 Task: Check the data of "Total inbound calls".
Action: Mouse moved to (45, 295)
Screenshot: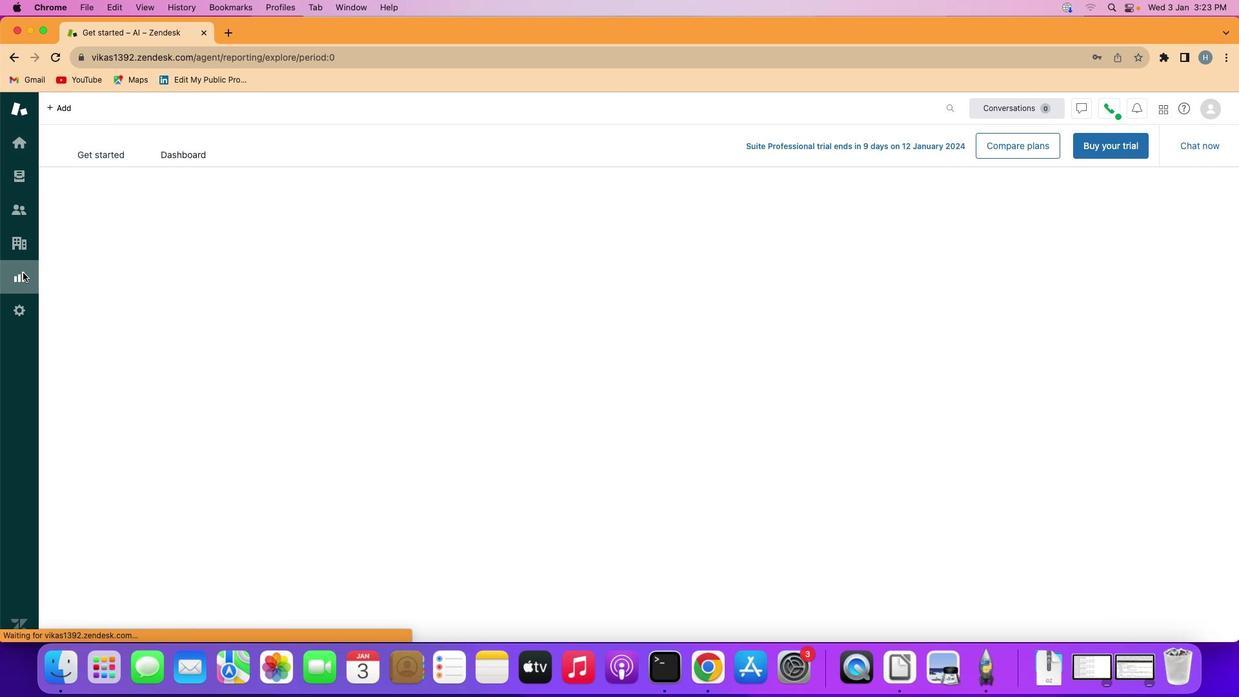
Action: Mouse pressed left at (45, 295)
Screenshot: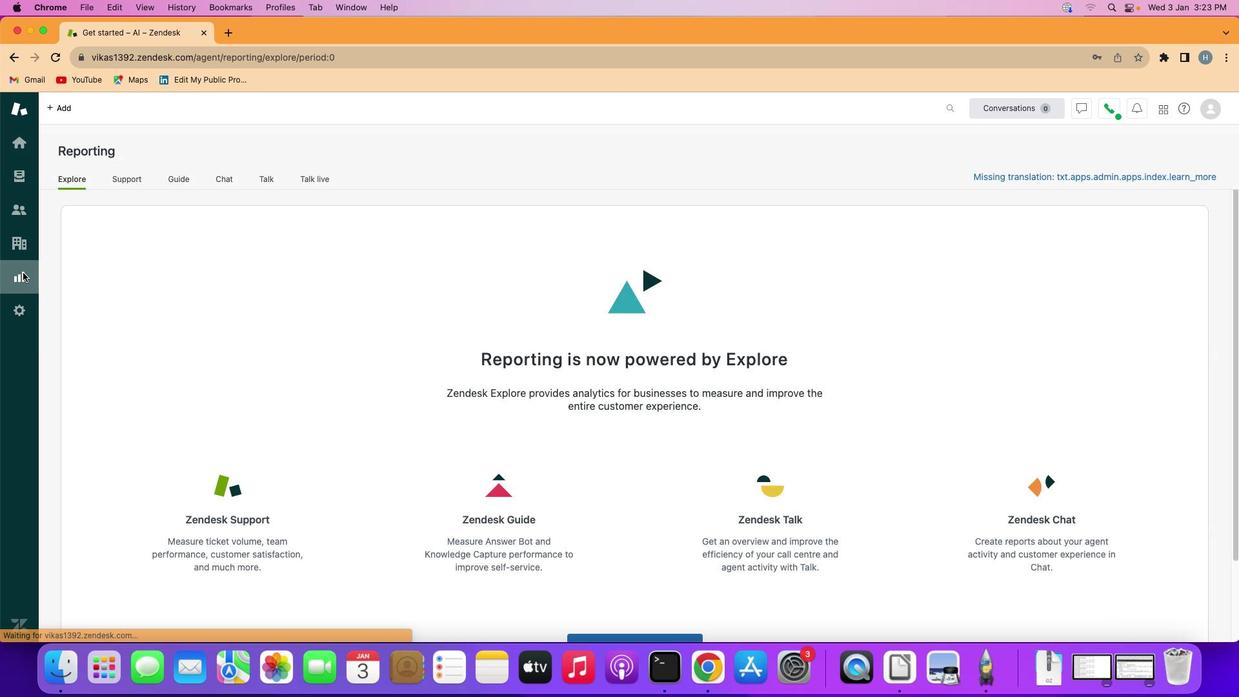
Action: Mouse moved to (340, 200)
Screenshot: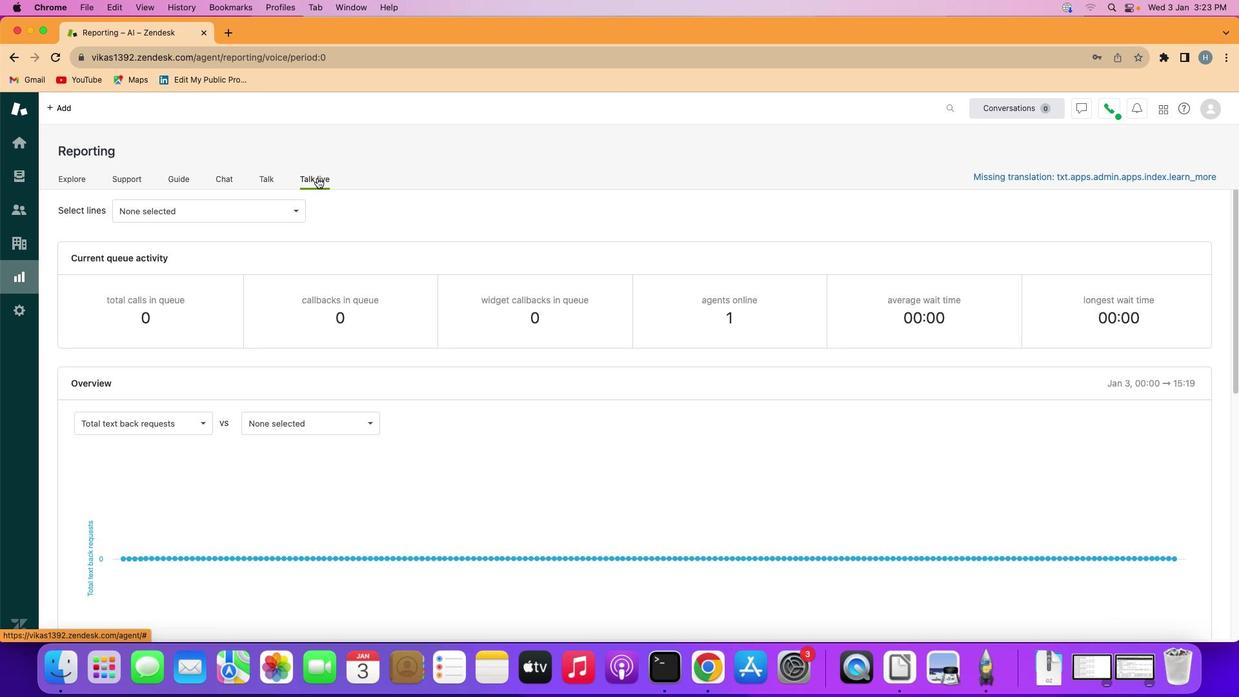 
Action: Mouse pressed left at (340, 200)
Screenshot: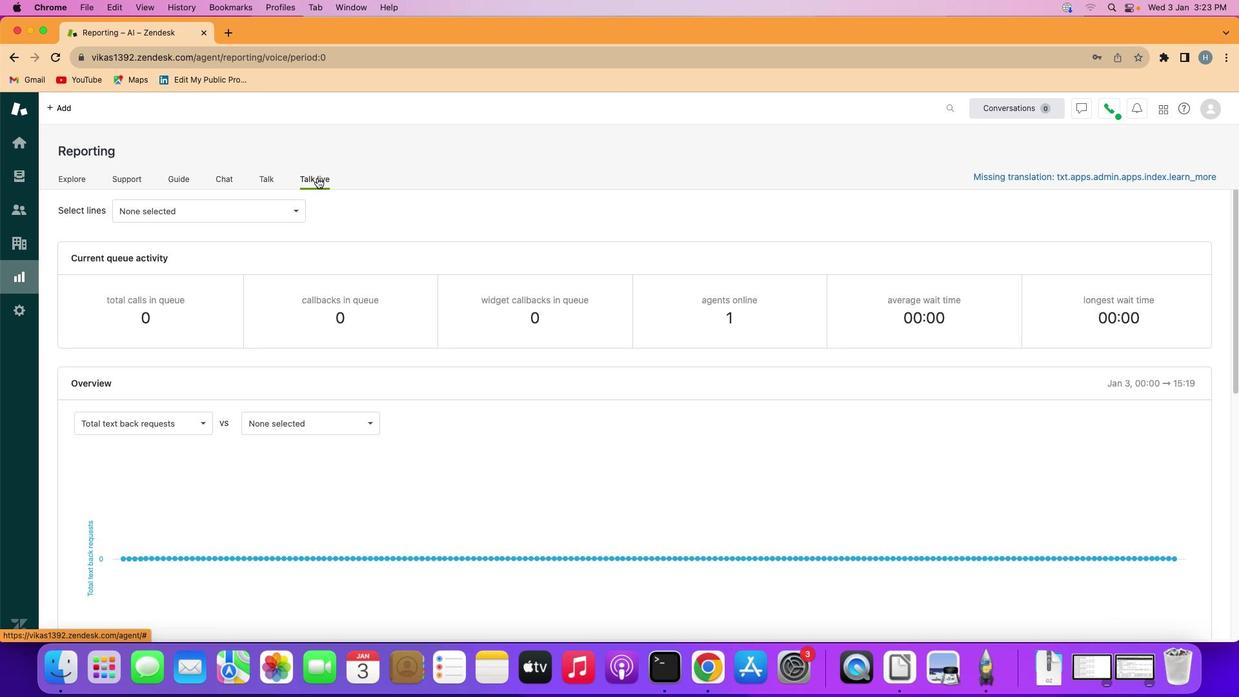 
Action: Mouse moved to (228, 445)
Screenshot: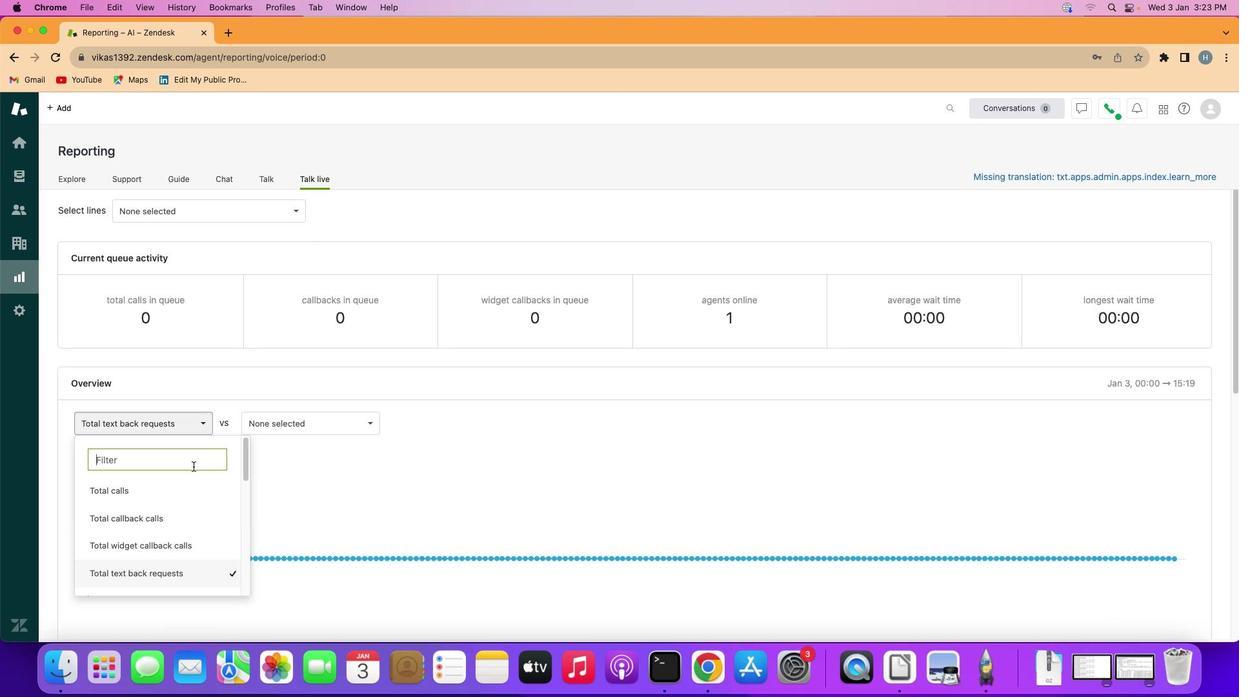 
Action: Mouse pressed left at (228, 445)
Screenshot: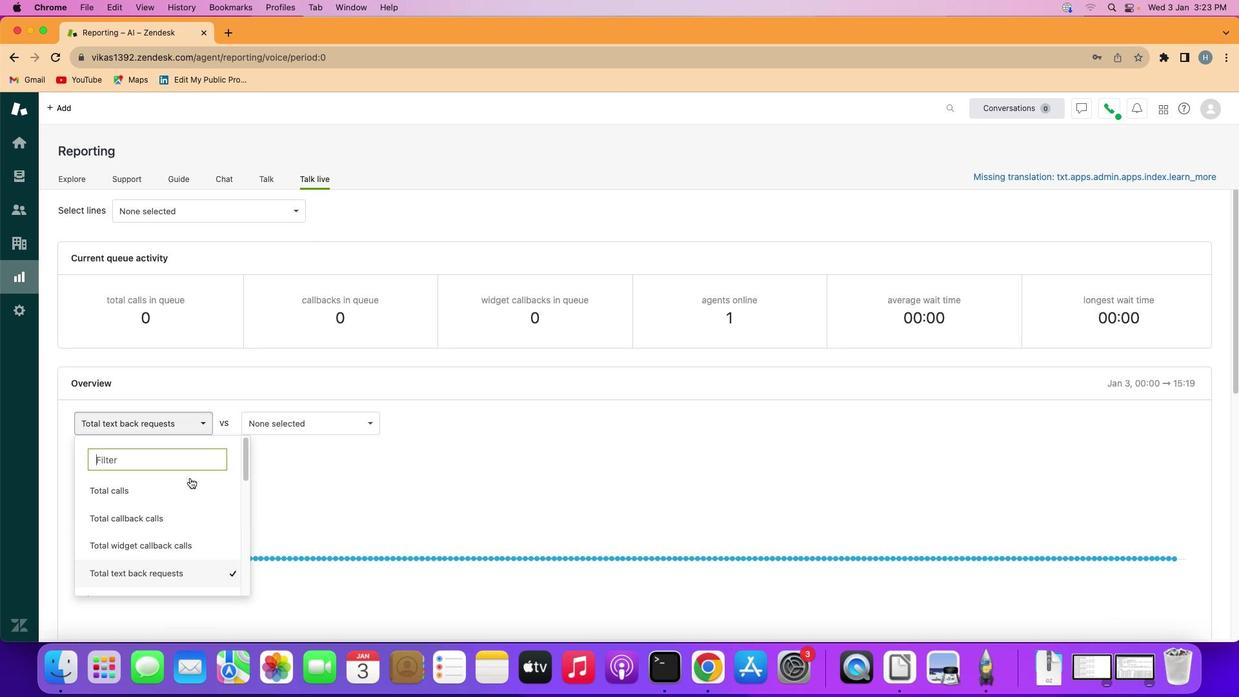 
Action: Mouse moved to (209, 519)
Screenshot: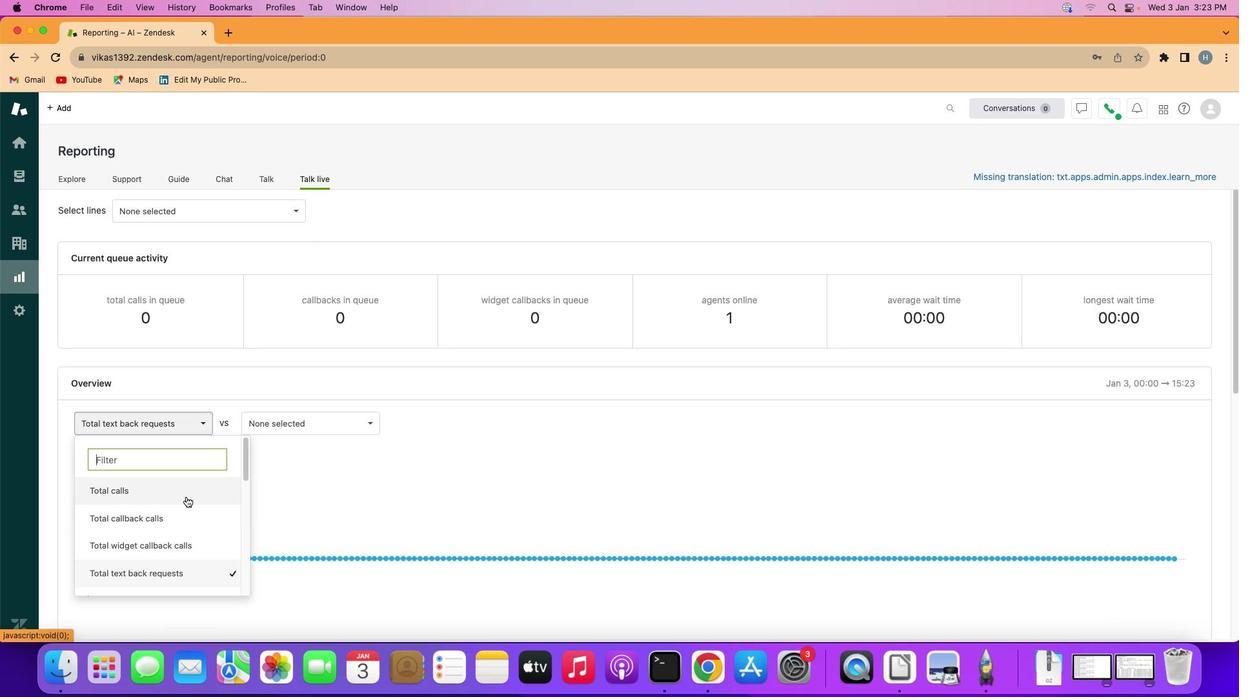 
Action: Mouse scrolled (209, 519) with delta (22, 23)
Screenshot: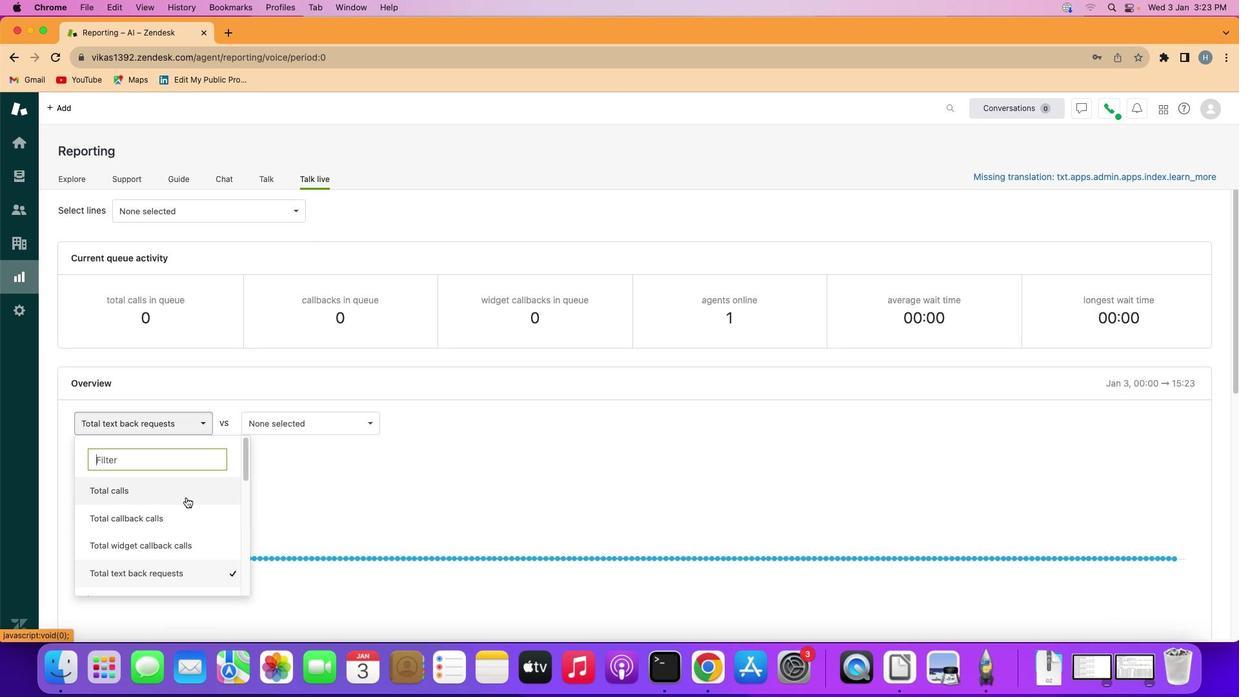 
Action: Mouse scrolled (209, 519) with delta (22, 21)
Screenshot: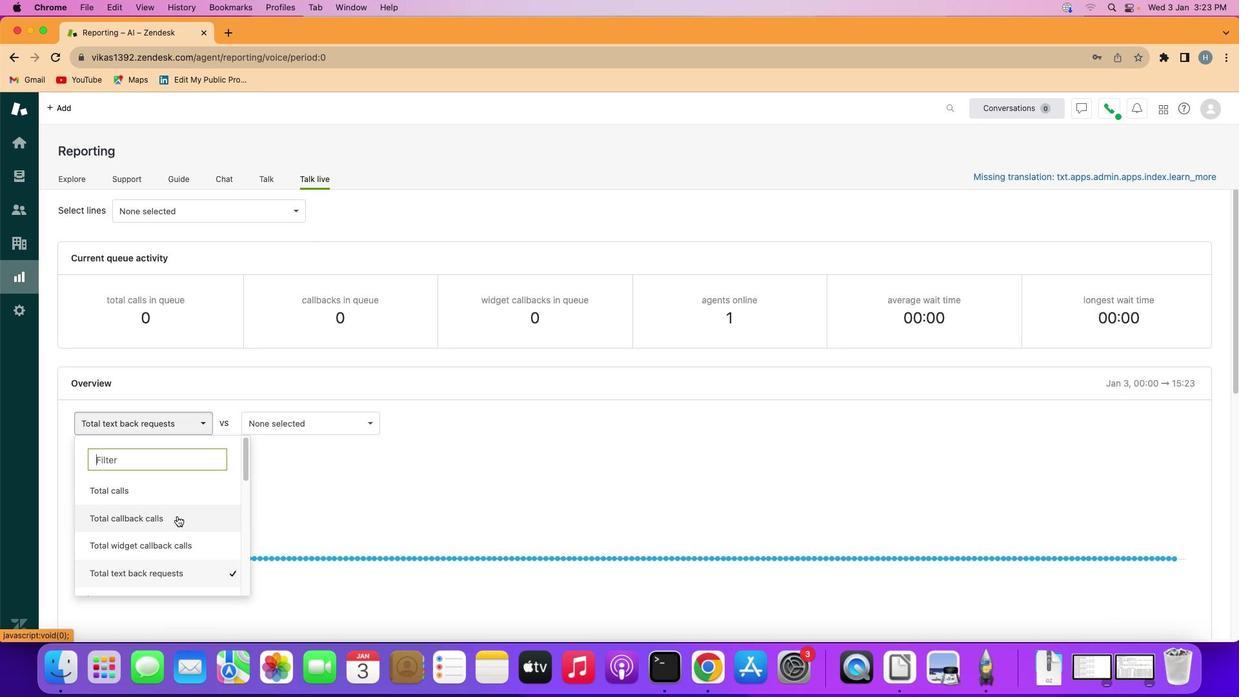 
Action: Mouse scrolled (209, 519) with delta (22, 21)
Screenshot: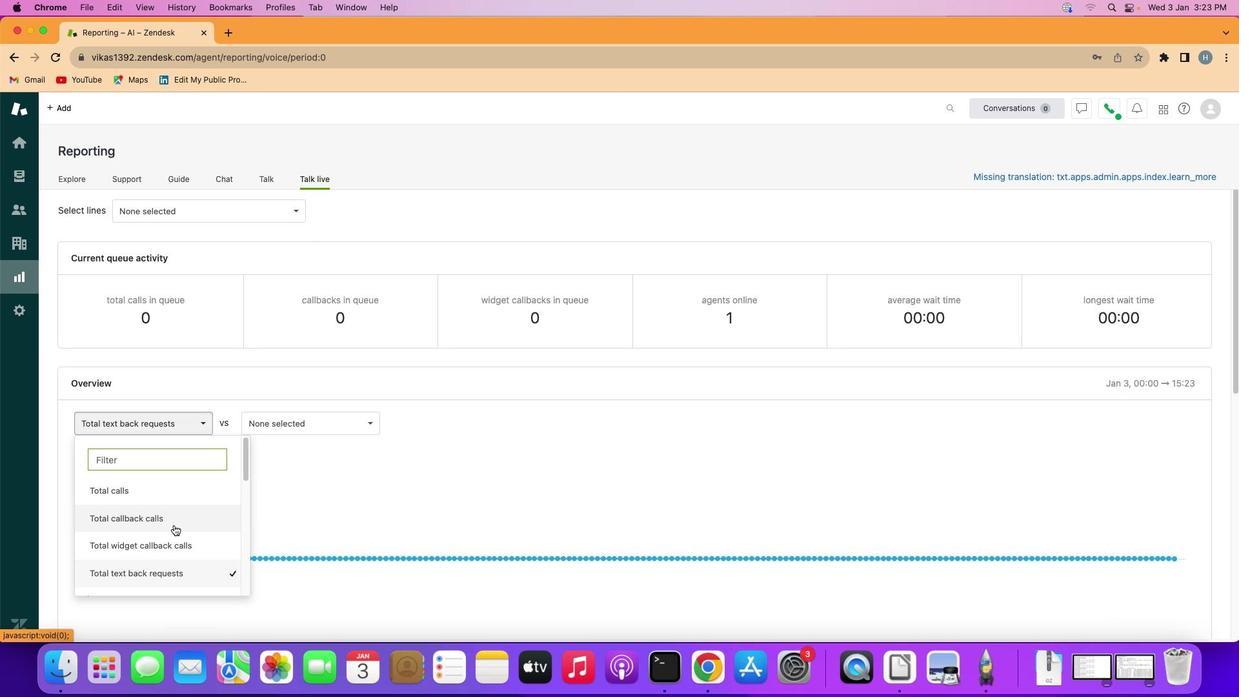 
Action: Mouse moved to (209, 519)
Screenshot: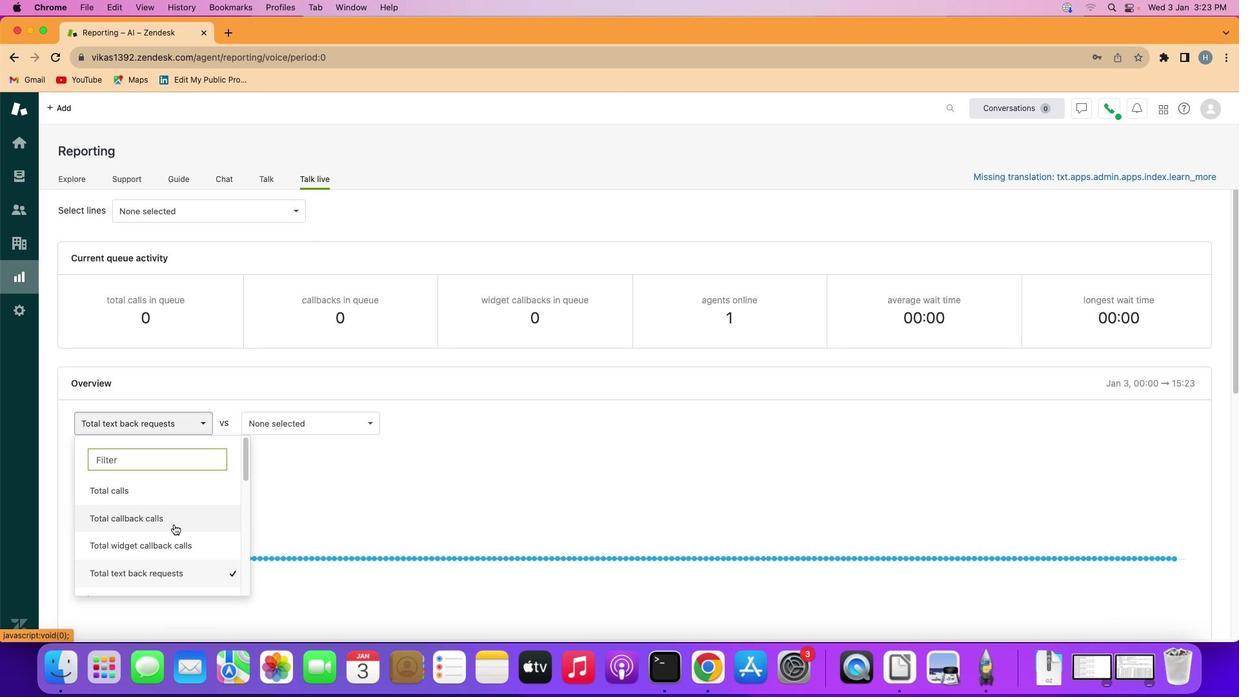 
Action: Mouse scrolled (209, 519) with delta (22, 21)
Screenshot: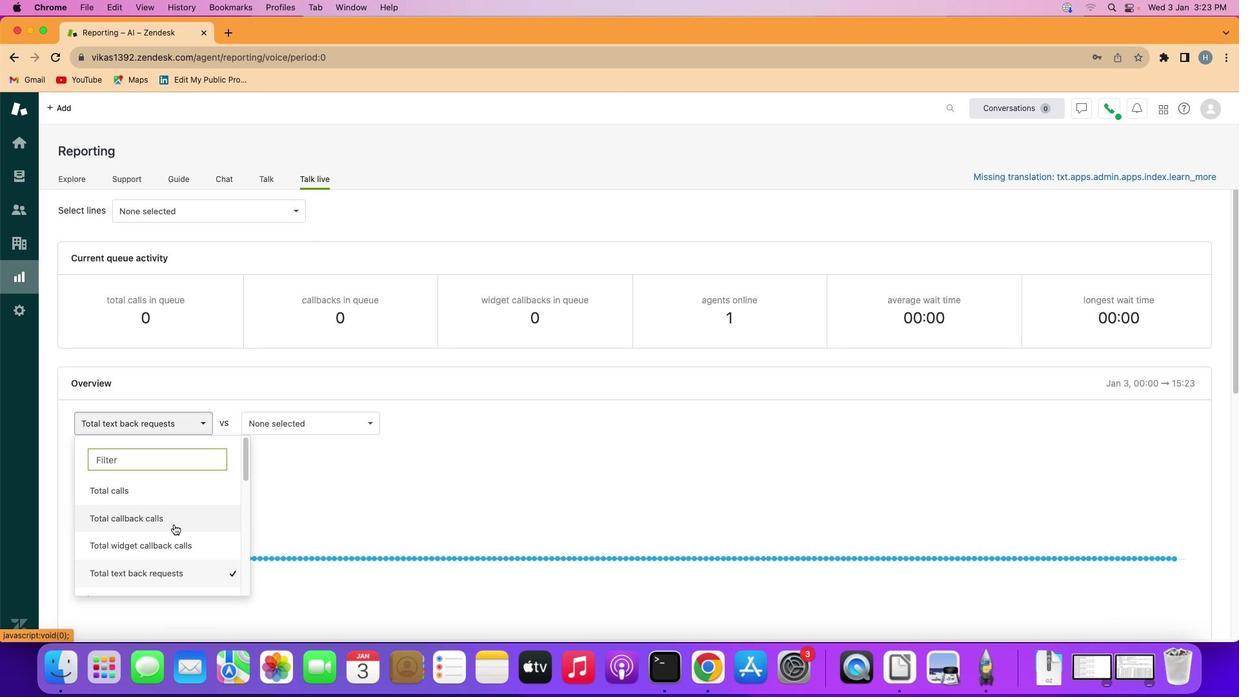 
Action: Mouse moved to (209, 519)
Screenshot: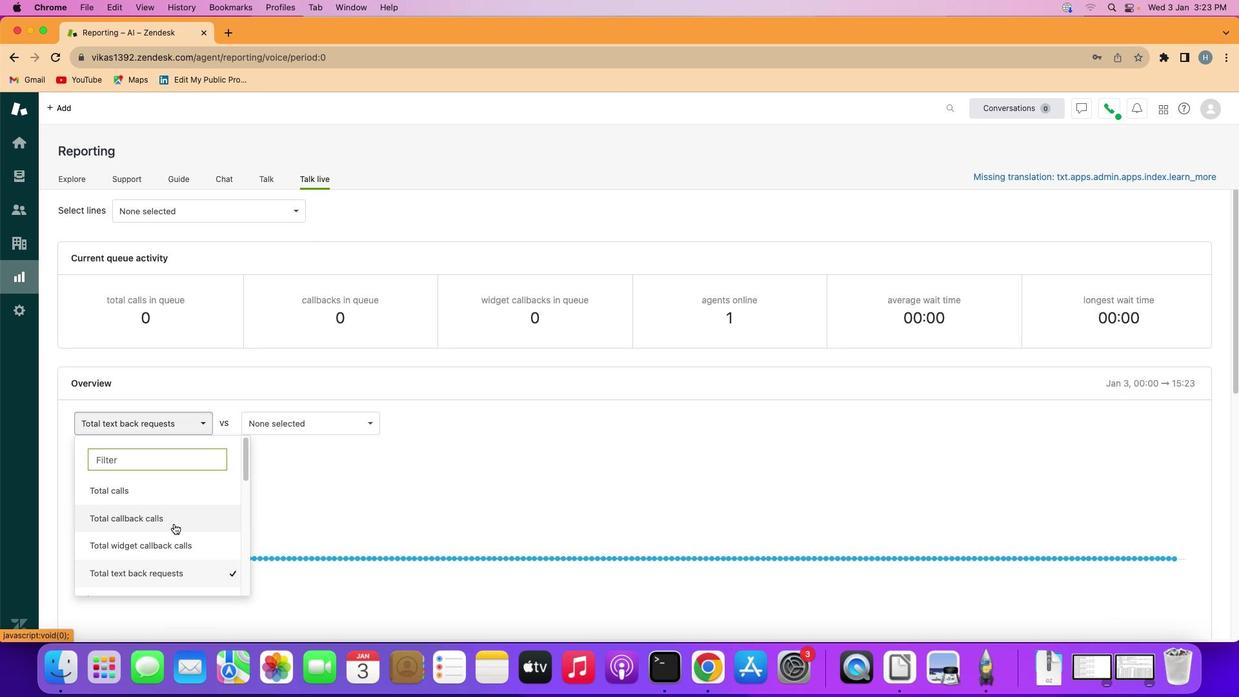 
Action: Mouse scrolled (209, 519) with delta (22, 21)
Screenshot: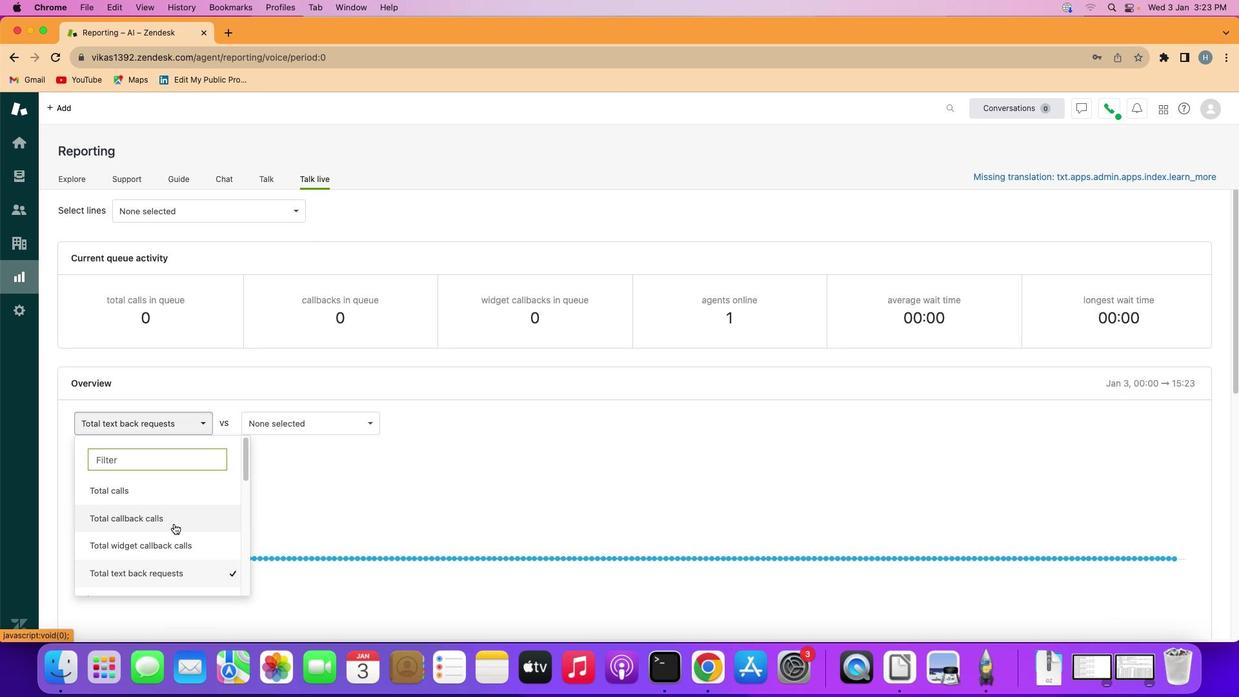 
Action: Mouse moved to (196, 546)
Screenshot: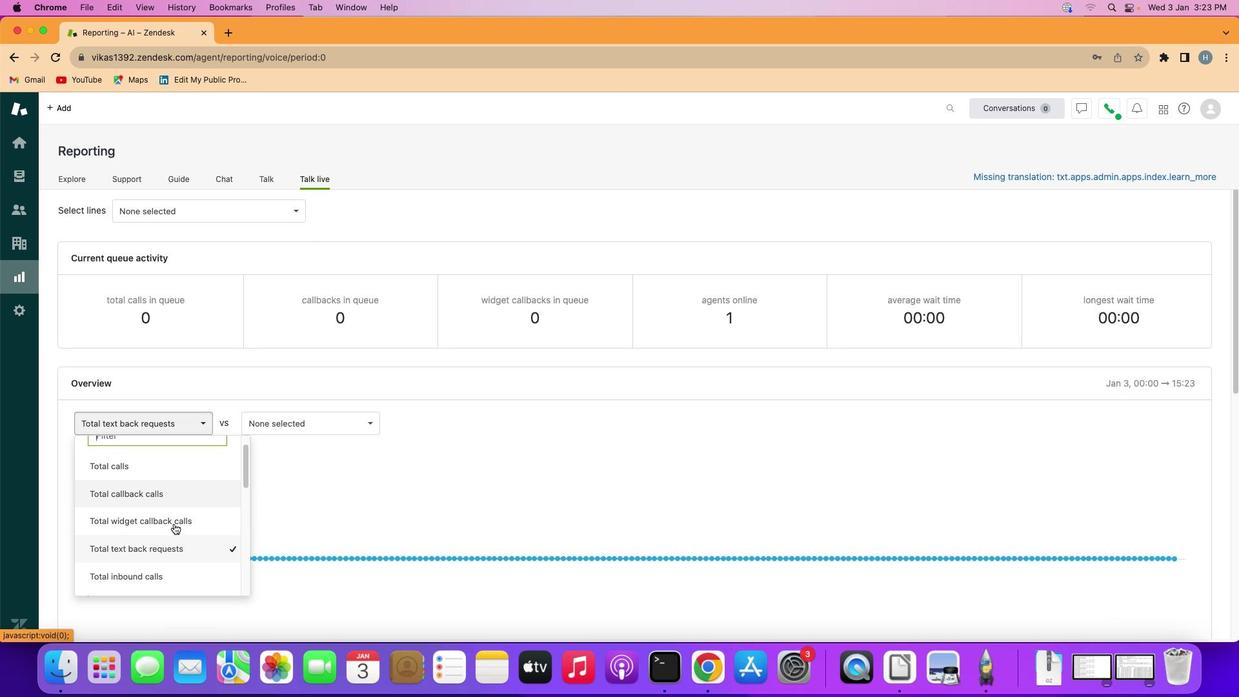 
Action: Mouse scrolled (196, 546) with delta (22, 21)
Screenshot: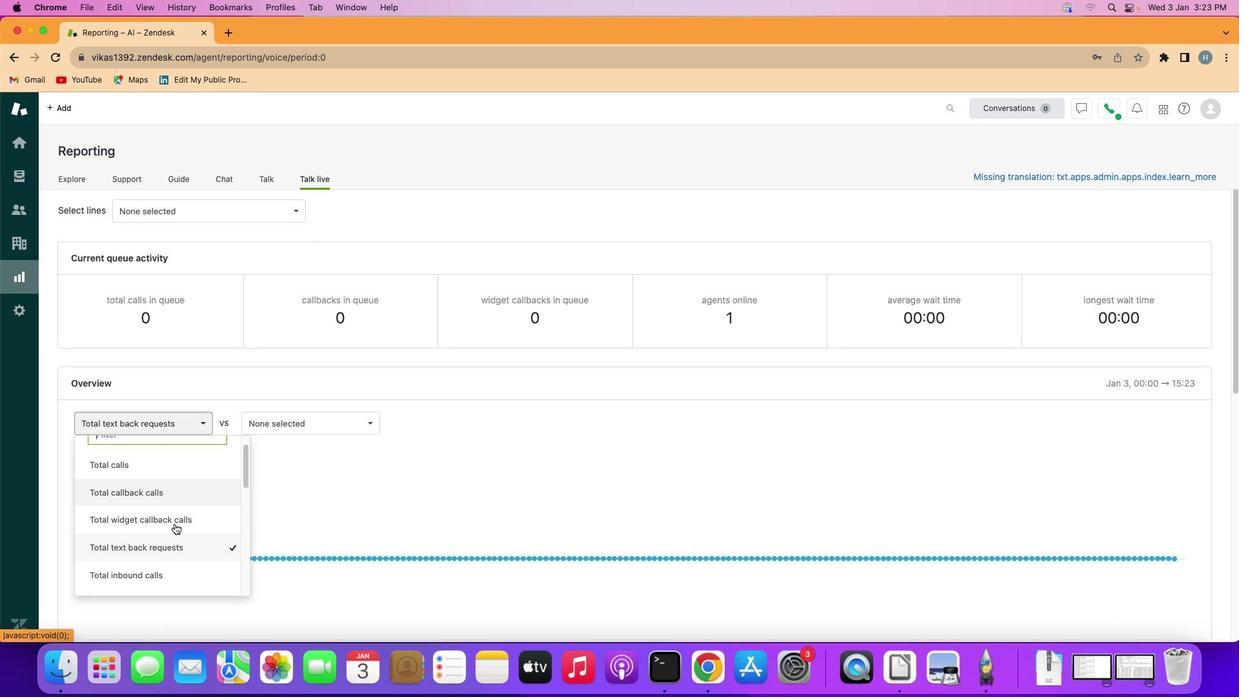 
Action: Mouse scrolled (196, 546) with delta (22, 21)
Screenshot: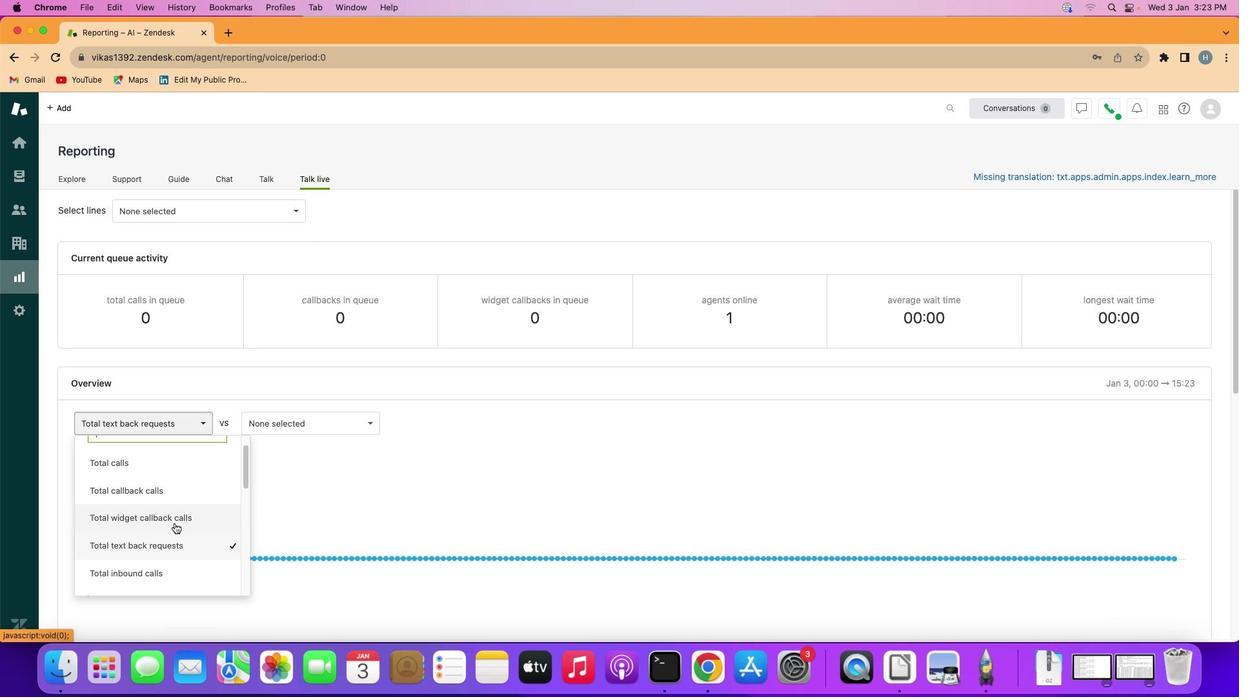 
Action: Mouse scrolled (196, 546) with delta (22, 21)
Screenshot: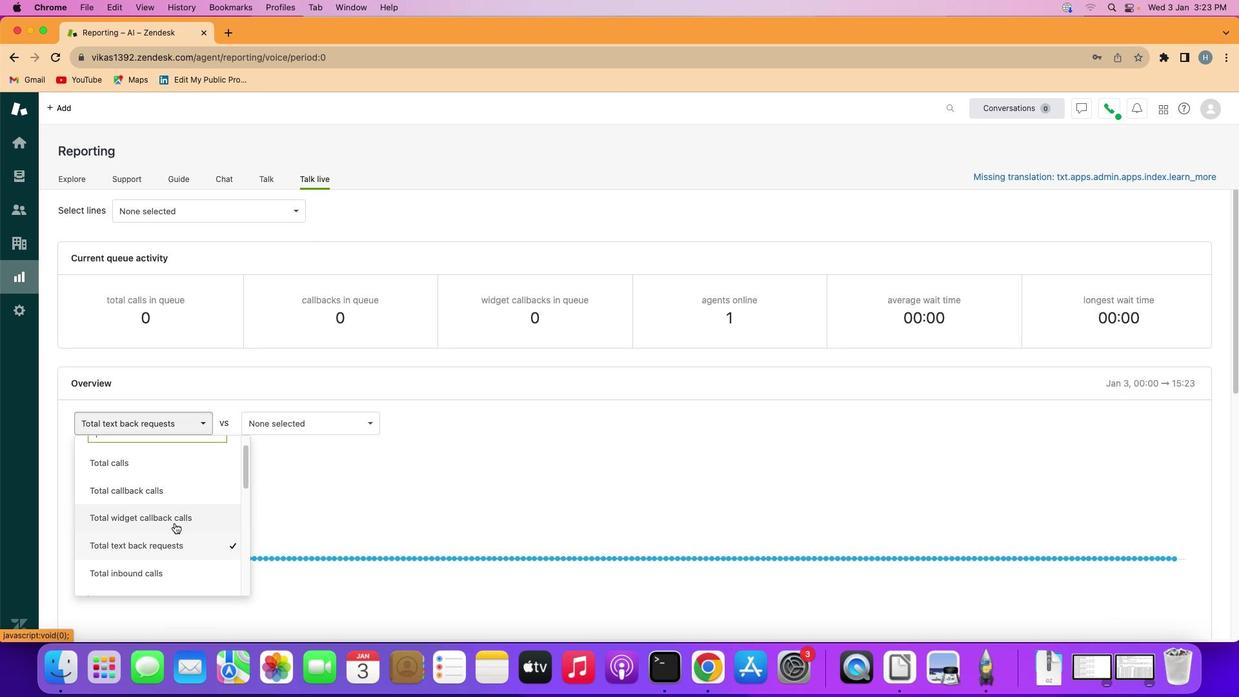 
Action: Mouse scrolled (196, 546) with delta (22, 21)
Screenshot: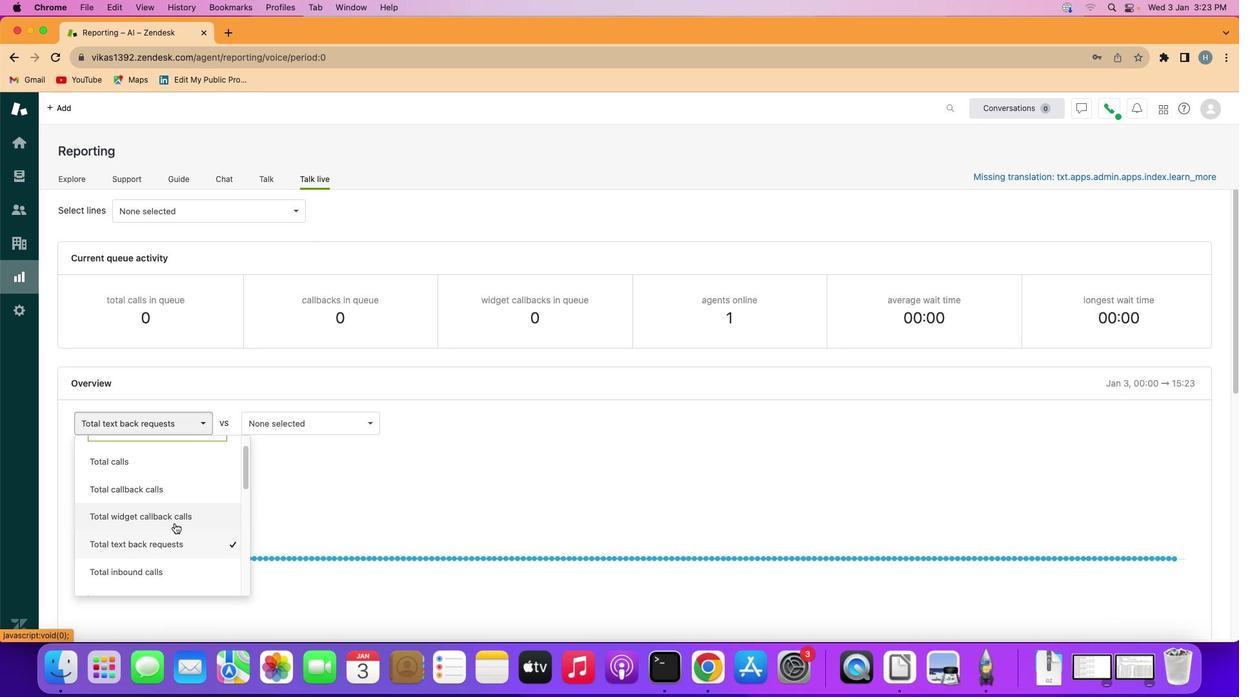 
Action: Mouse moved to (197, 545)
Screenshot: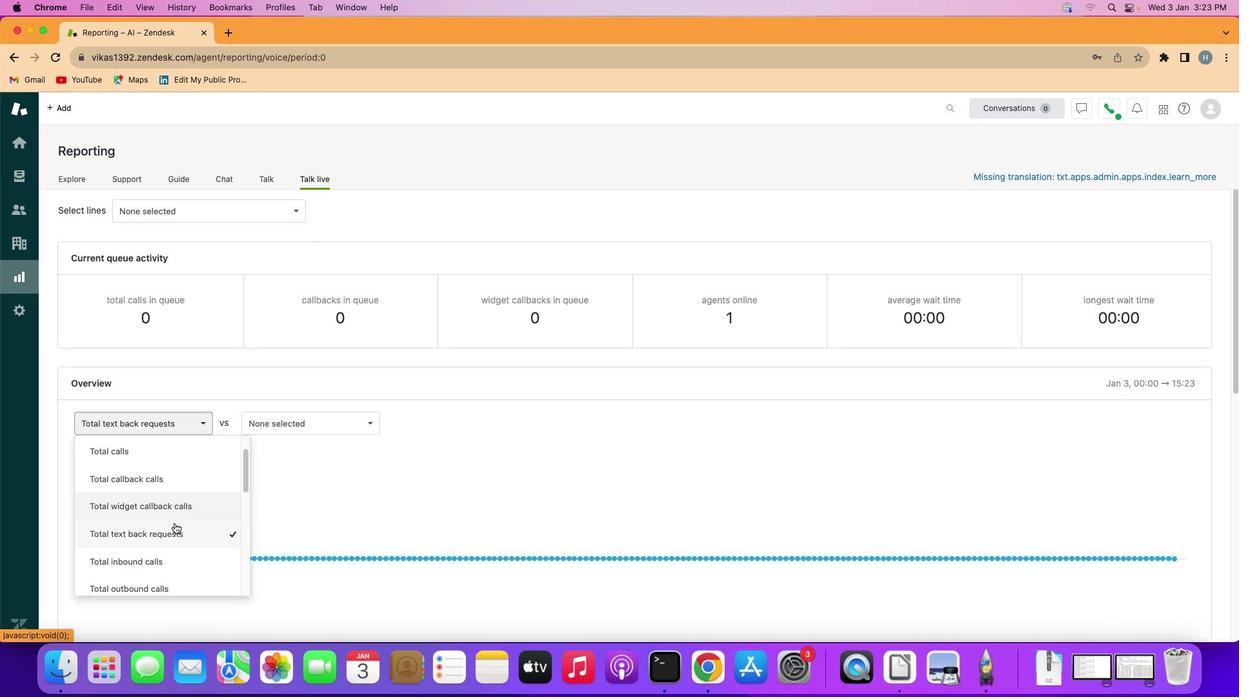 
Action: Mouse scrolled (197, 545) with delta (22, 21)
Screenshot: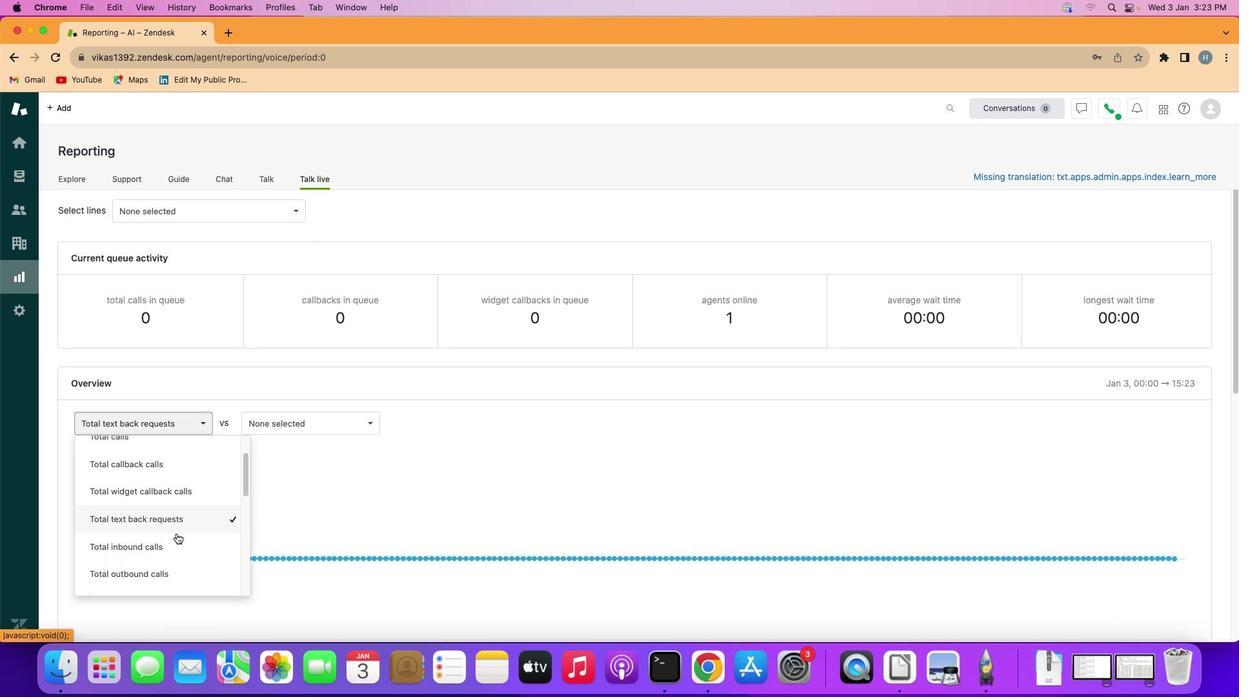 
Action: Mouse scrolled (197, 545) with delta (22, 21)
Screenshot: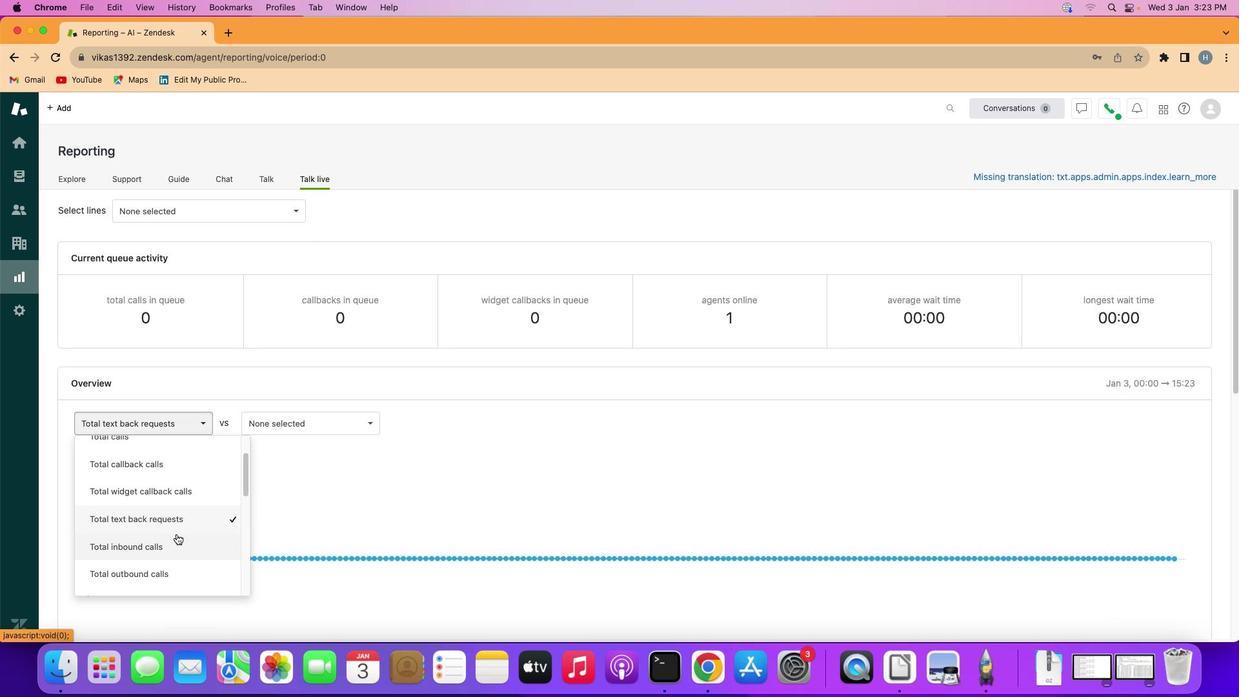 
Action: Mouse scrolled (197, 545) with delta (22, 21)
Screenshot: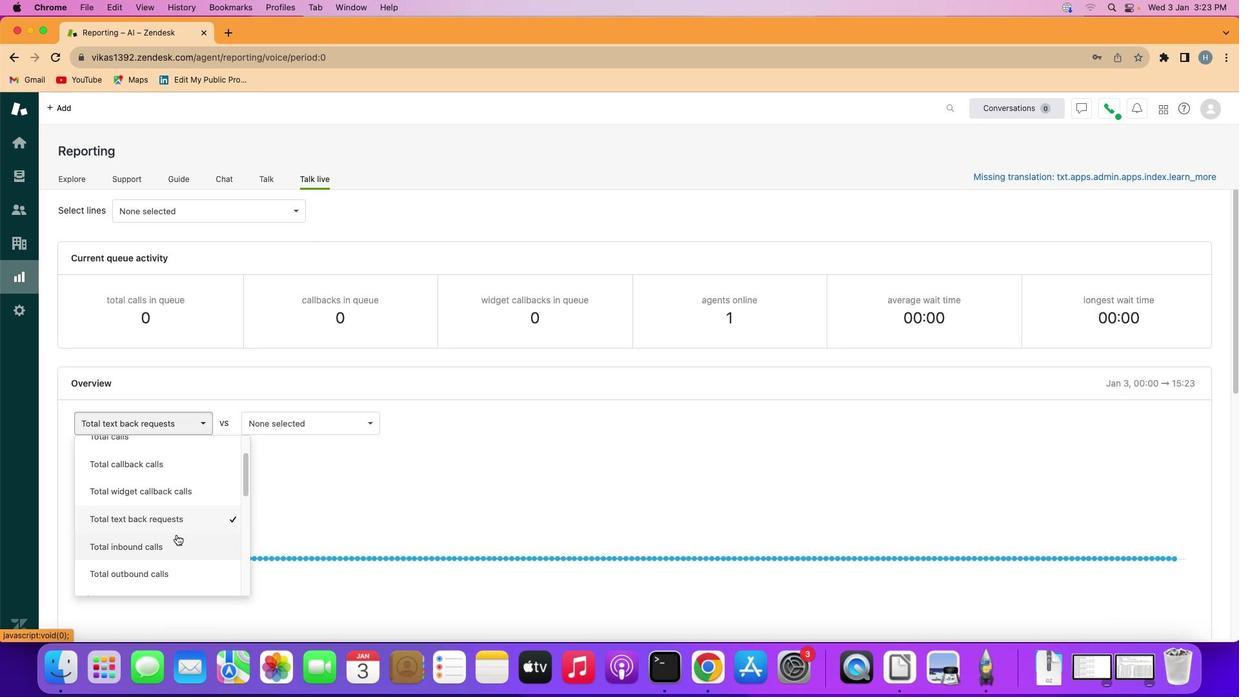 
Action: Mouse moved to (199, 557)
Screenshot: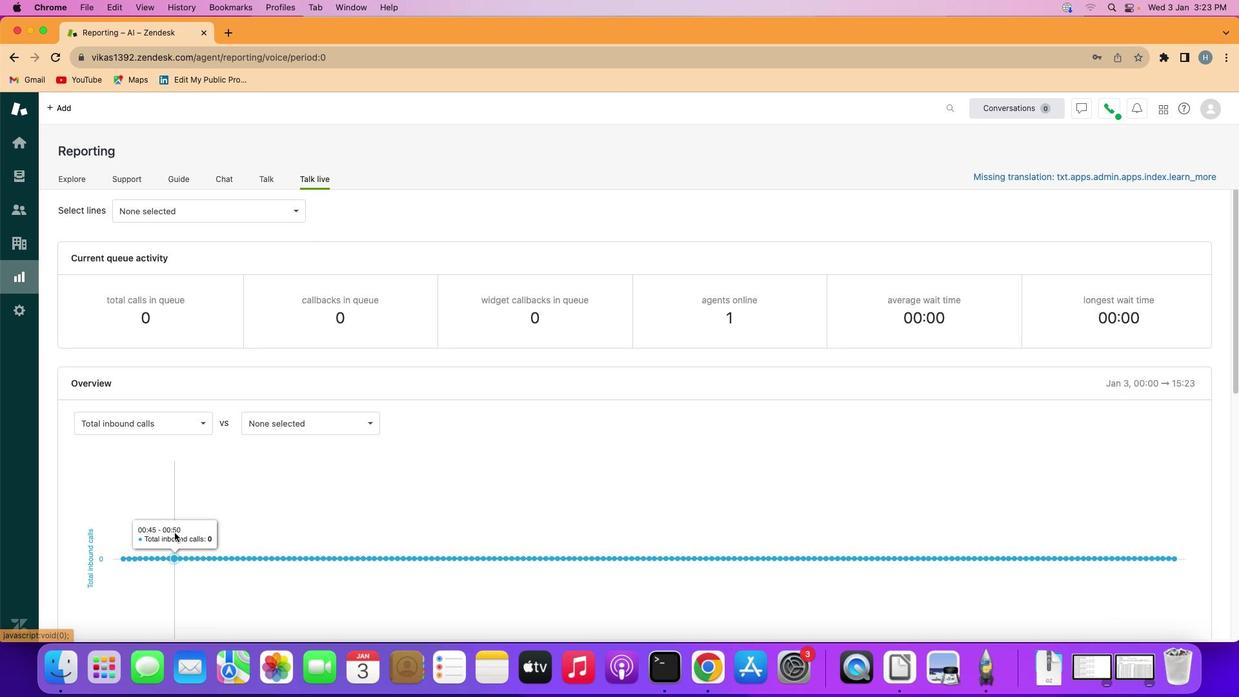
Action: Mouse pressed left at (199, 557)
Screenshot: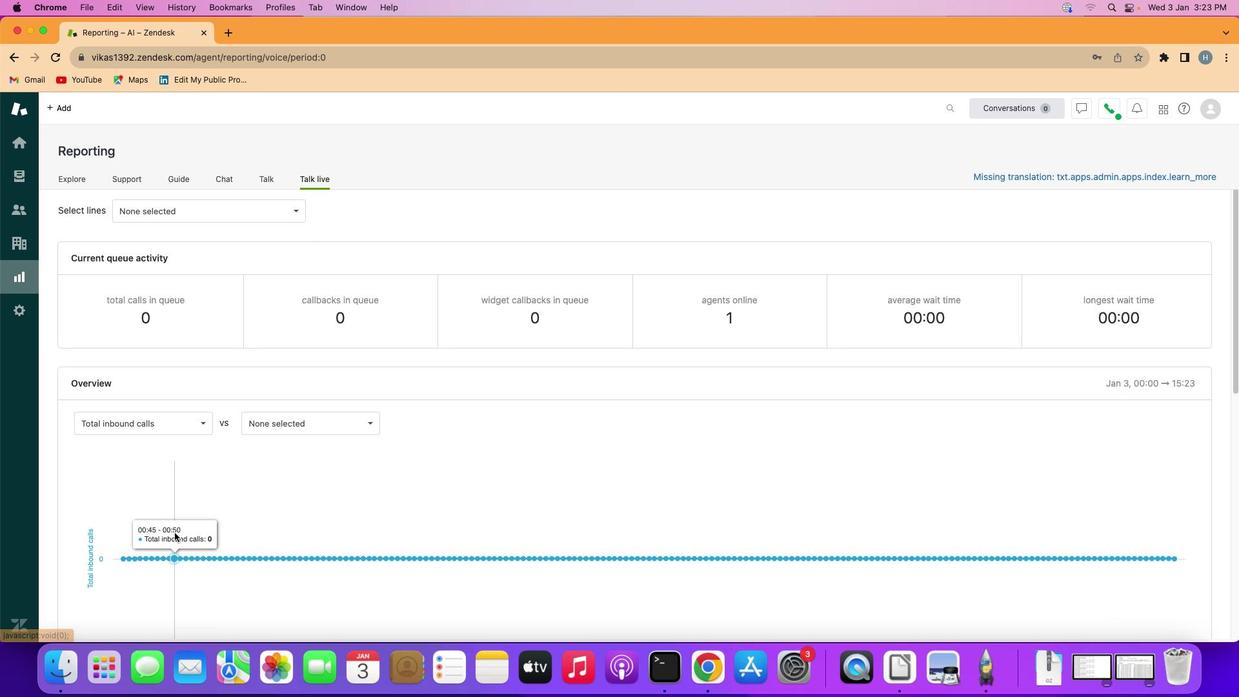 
Action: Mouse moved to (198, 555)
Screenshot: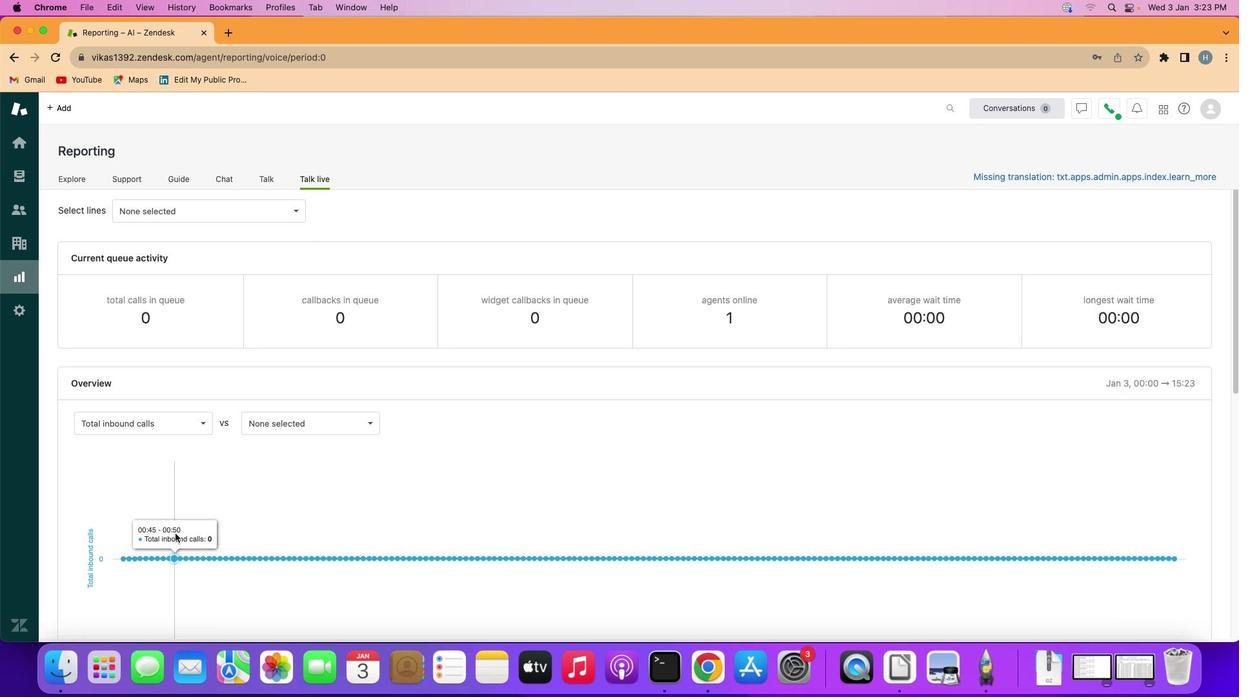 
